 Task: View the FAIRY TALE trailer
Action: Mouse moved to (96, 59)
Screenshot: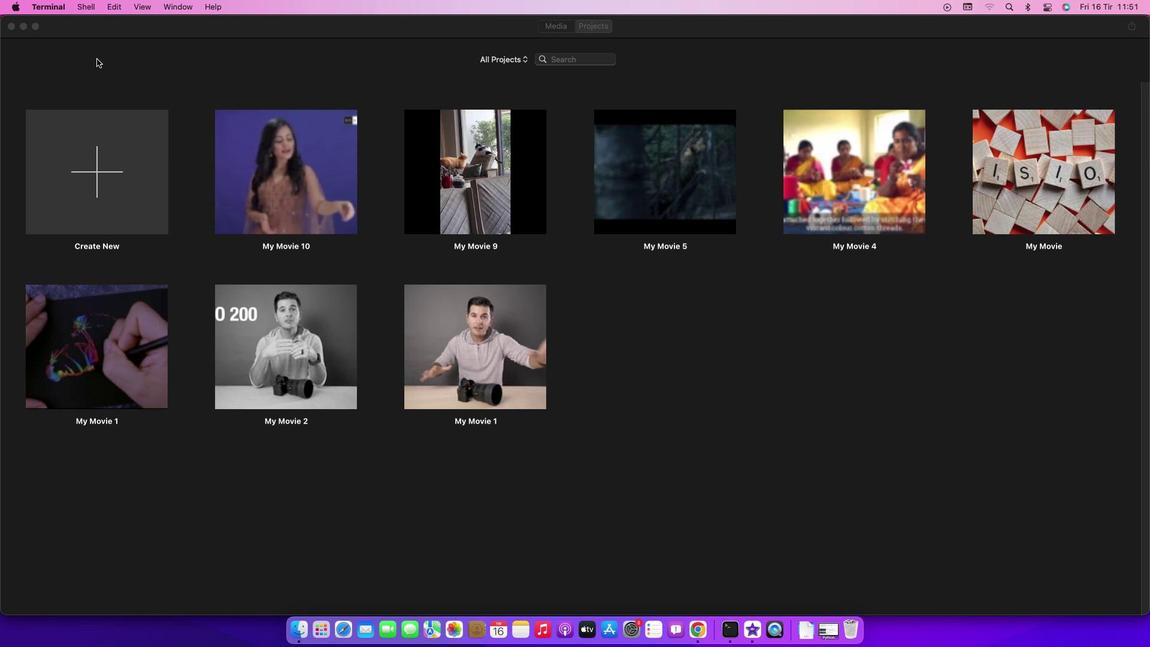 
Action: Mouse pressed left at (96, 59)
Screenshot: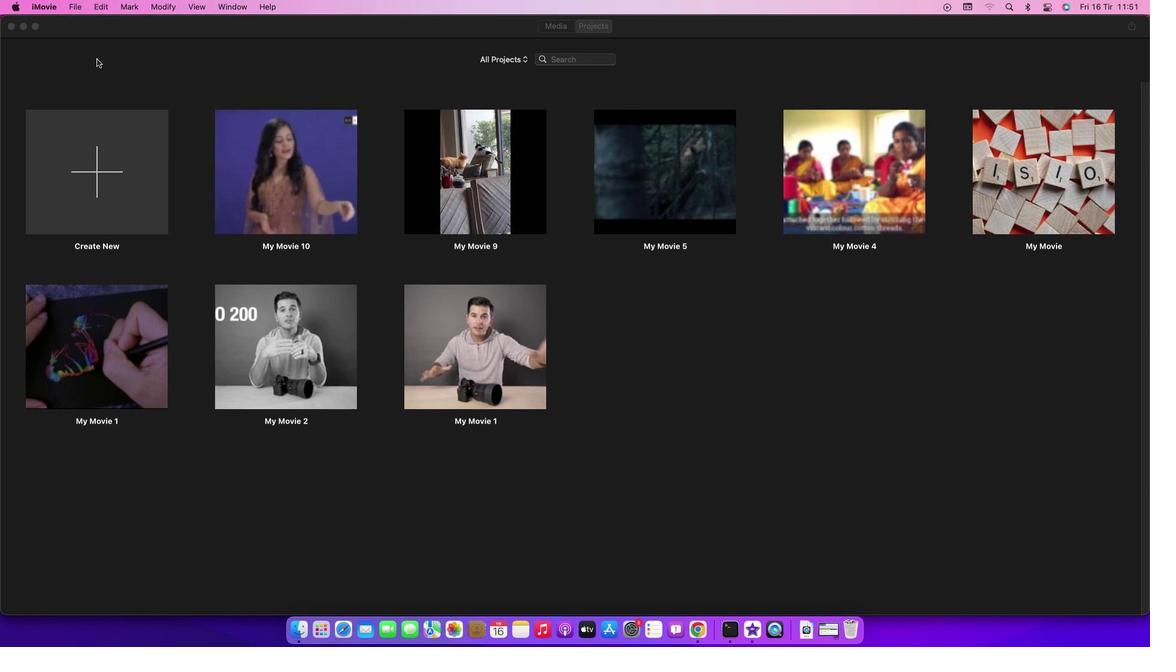 
Action: Mouse moved to (79, 8)
Screenshot: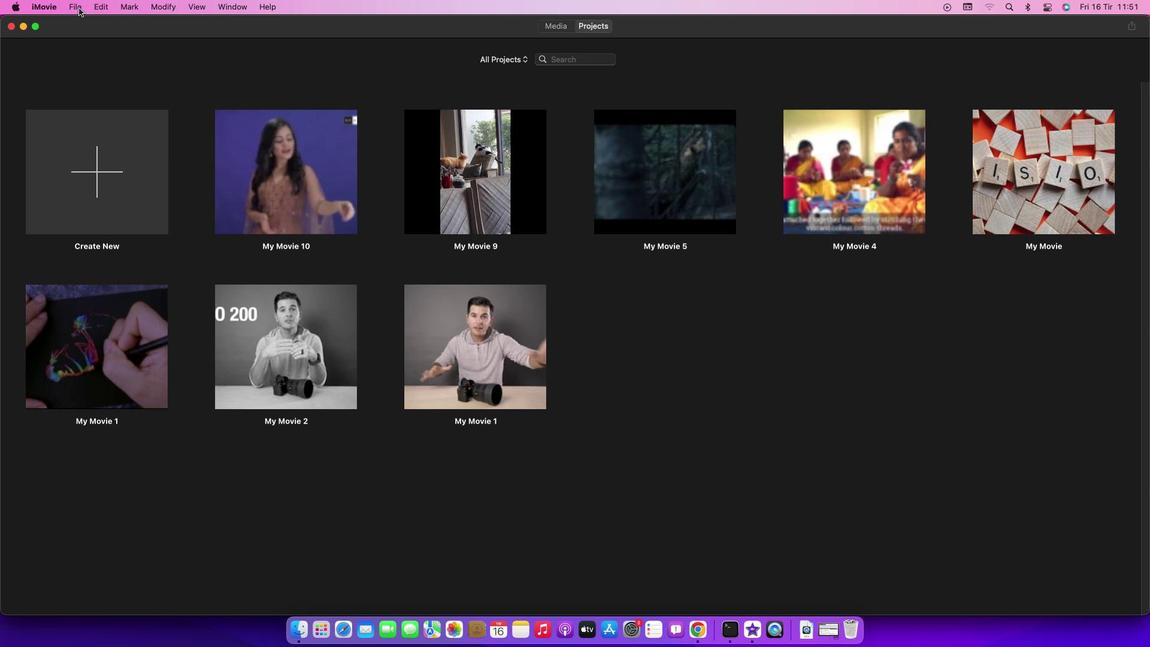 
Action: Mouse pressed left at (79, 8)
Screenshot: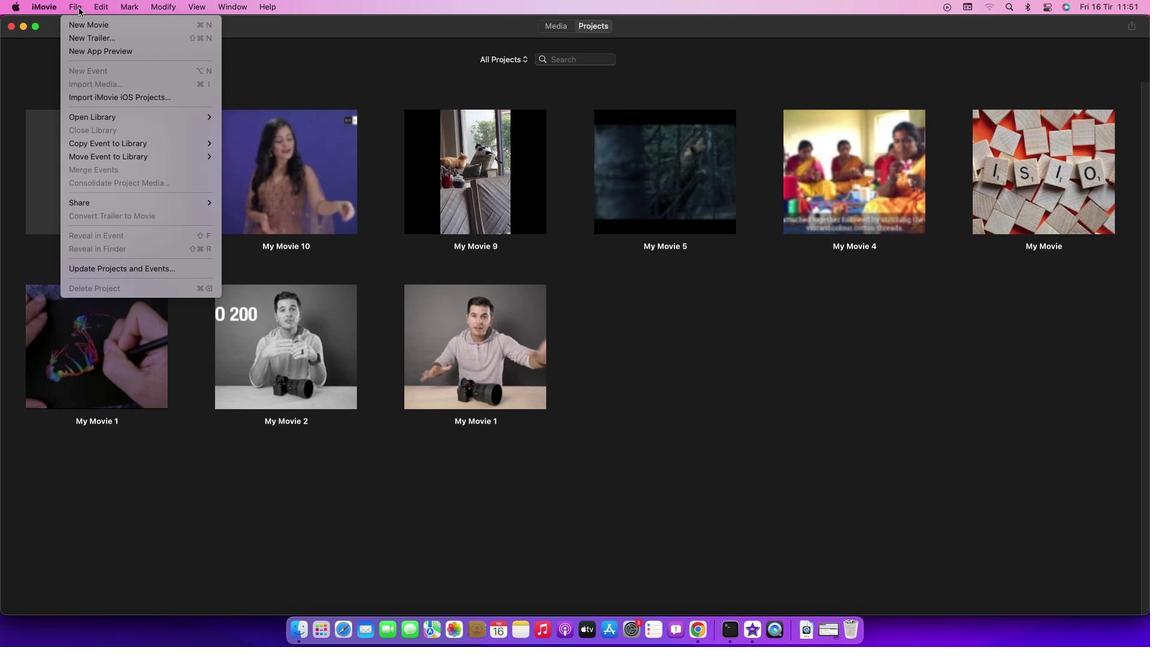 
Action: Mouse moved to (88, 35)
Screenshot: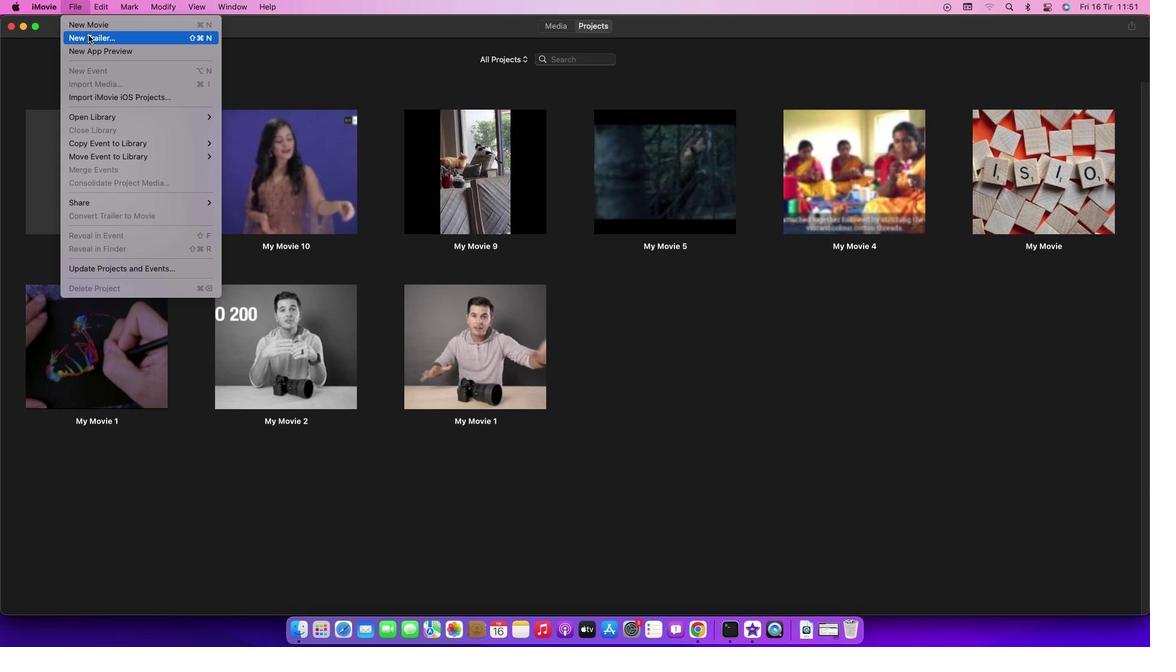 
Action: Mouse pressed left at (88, 35)
Screenshot: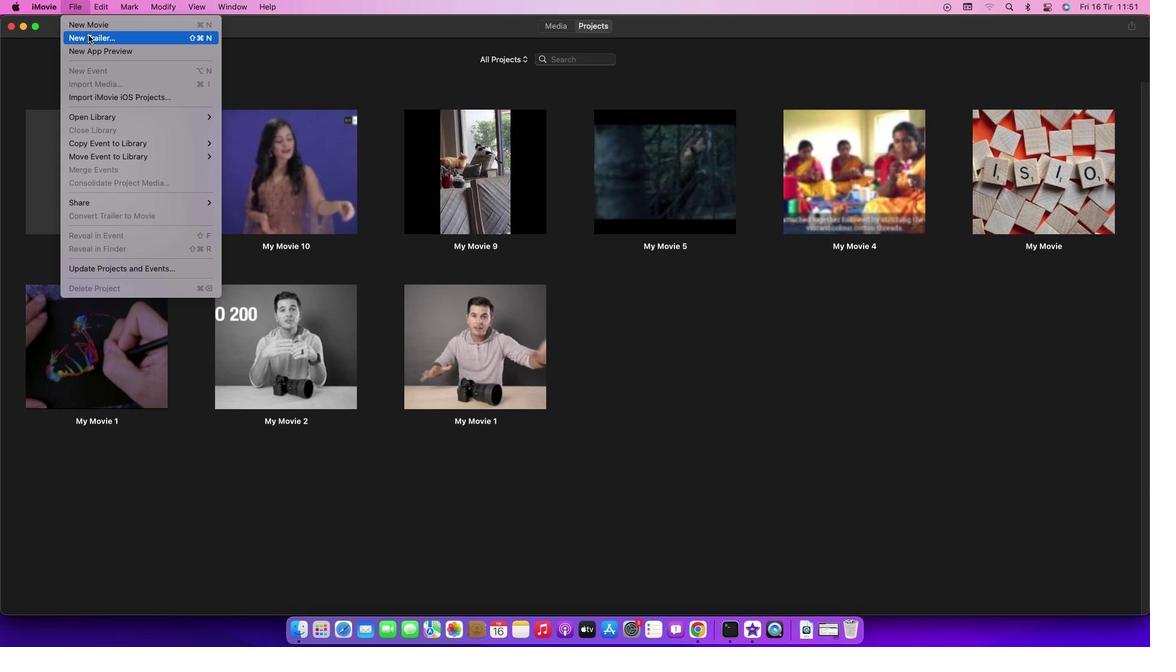 
Action: Mouse moved to (691, 339)
Screenshot: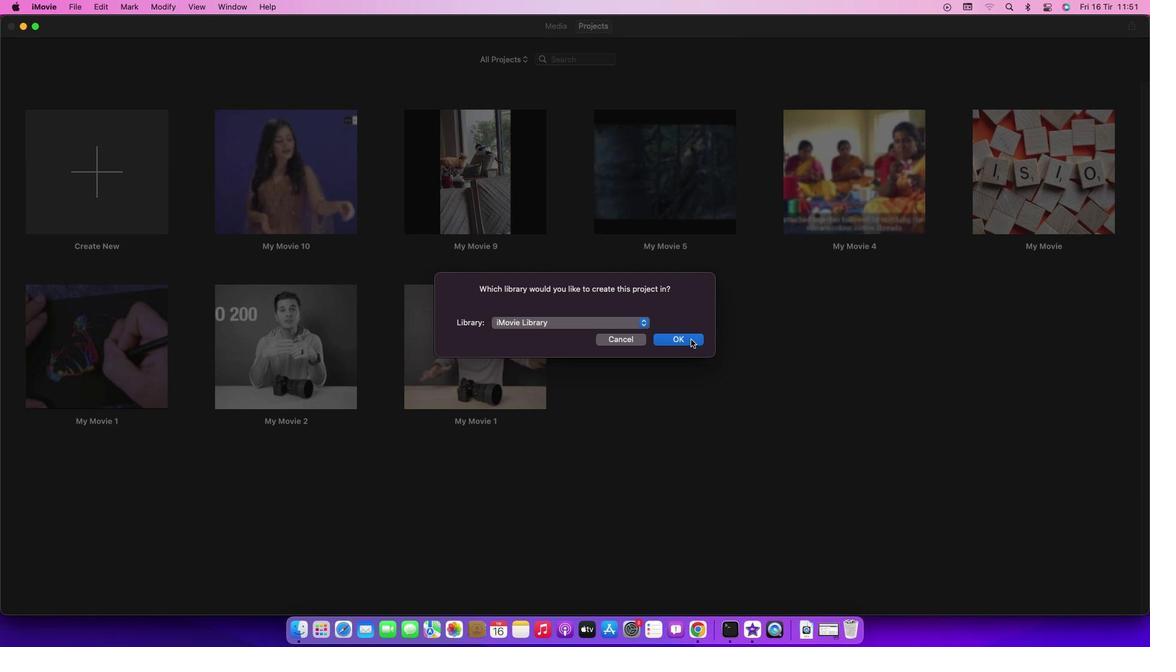 
Action: Mouse pressed left at (691, 339)
Screenshot: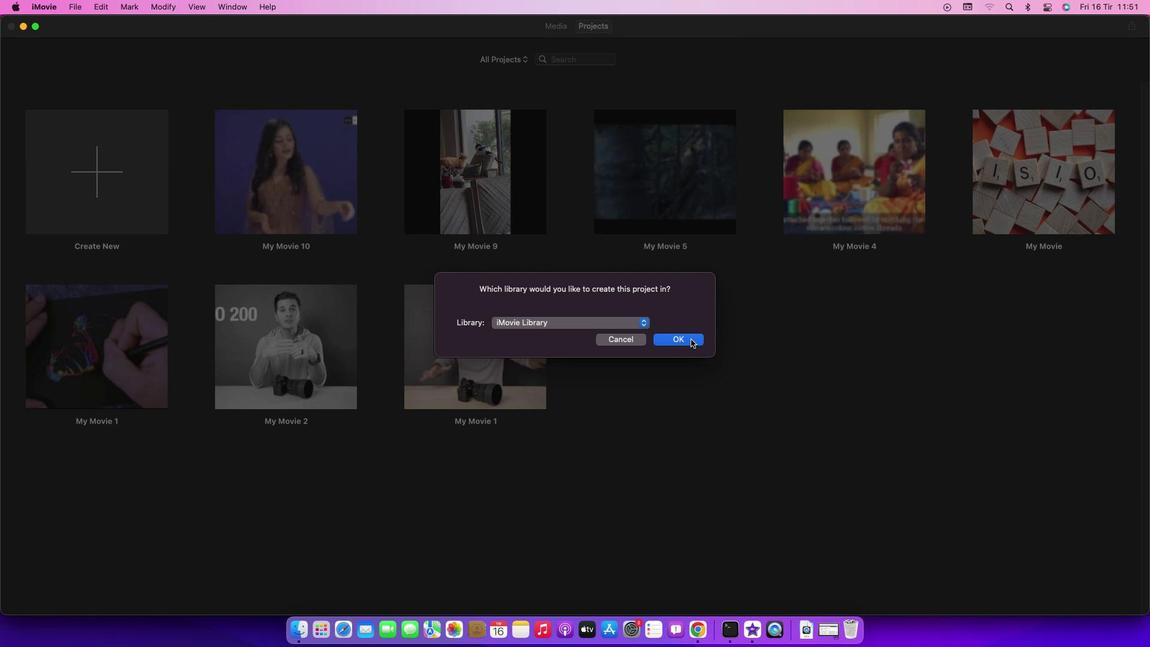 
Action: Mouse moved to (703, 414)
Screenshot: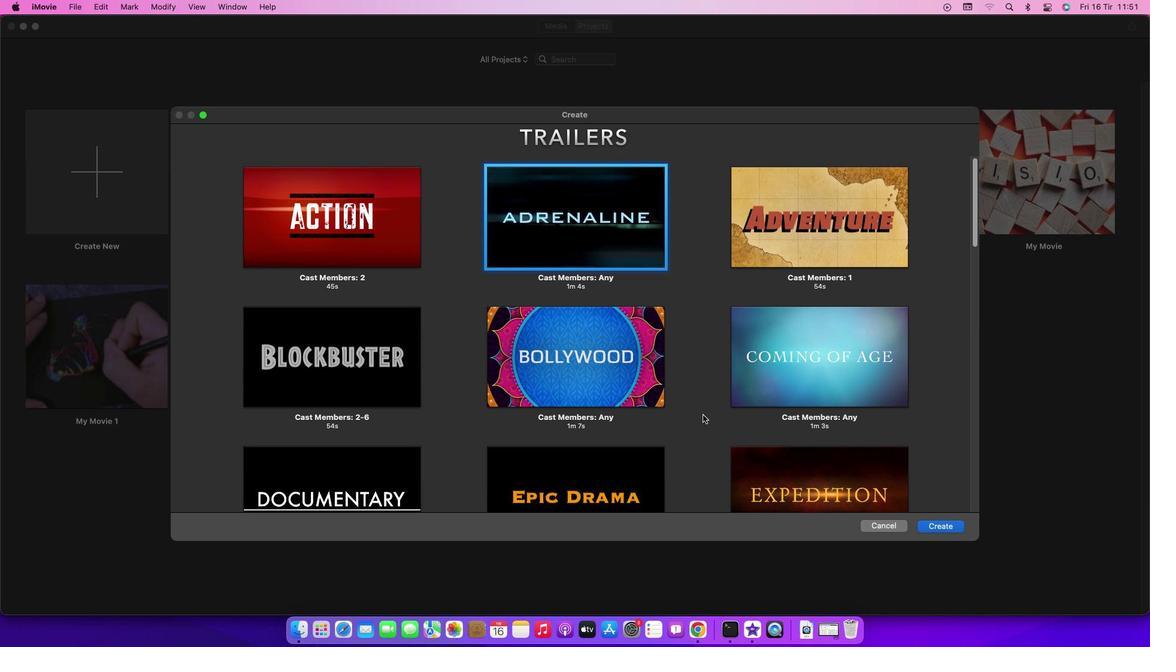 
Action: Mouse scrolled (703, 414) with delta (0, 0)
Screenshot: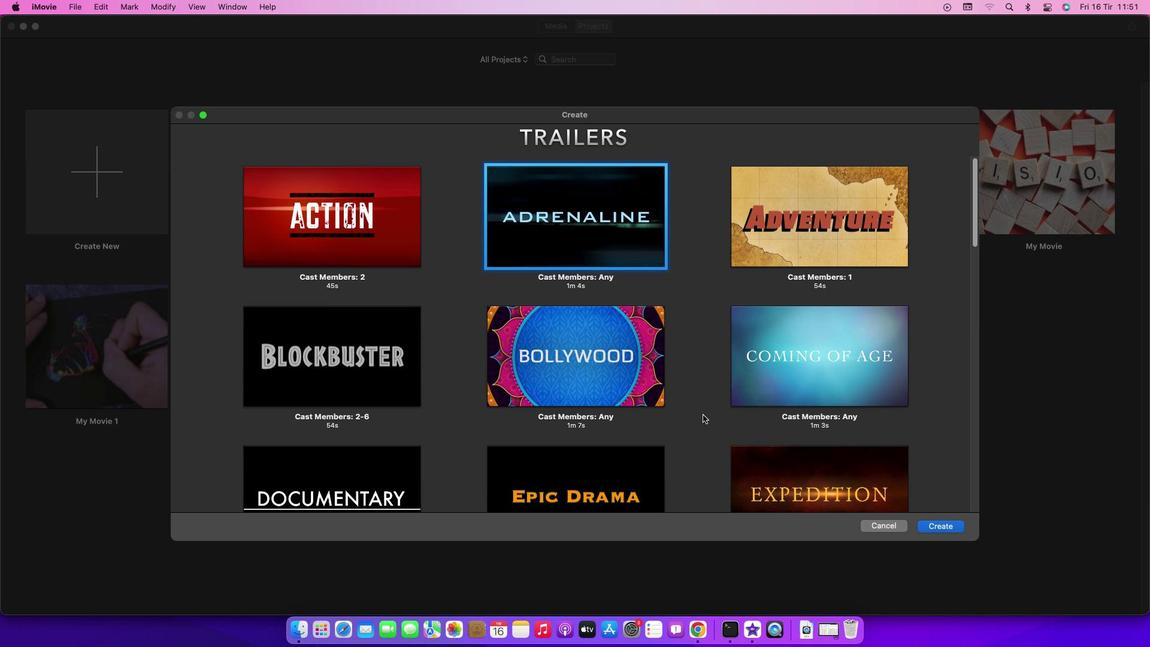 
Action: Mouse scrolled (703, 414) with delta (0, 0)
Screenshot: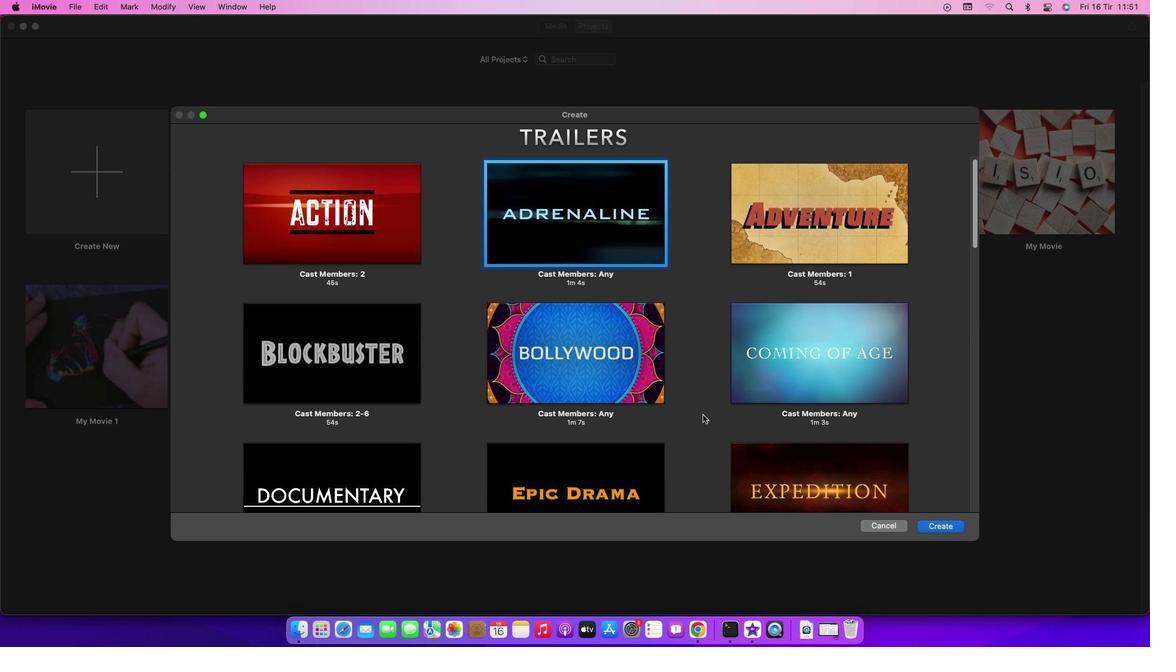 
Action: Mouse scrolled (703, 414) with delta (0, 0)
Screenshot: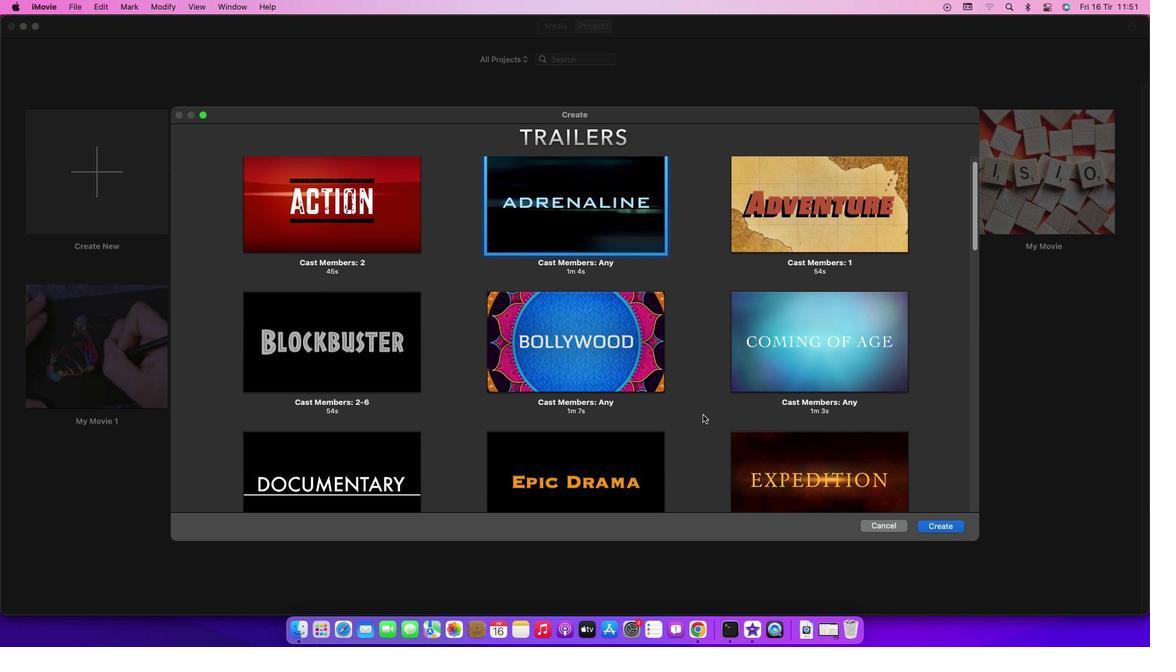 
Action: Mouse scrolled (703, 414) with delta (0, -1)
Screenshot: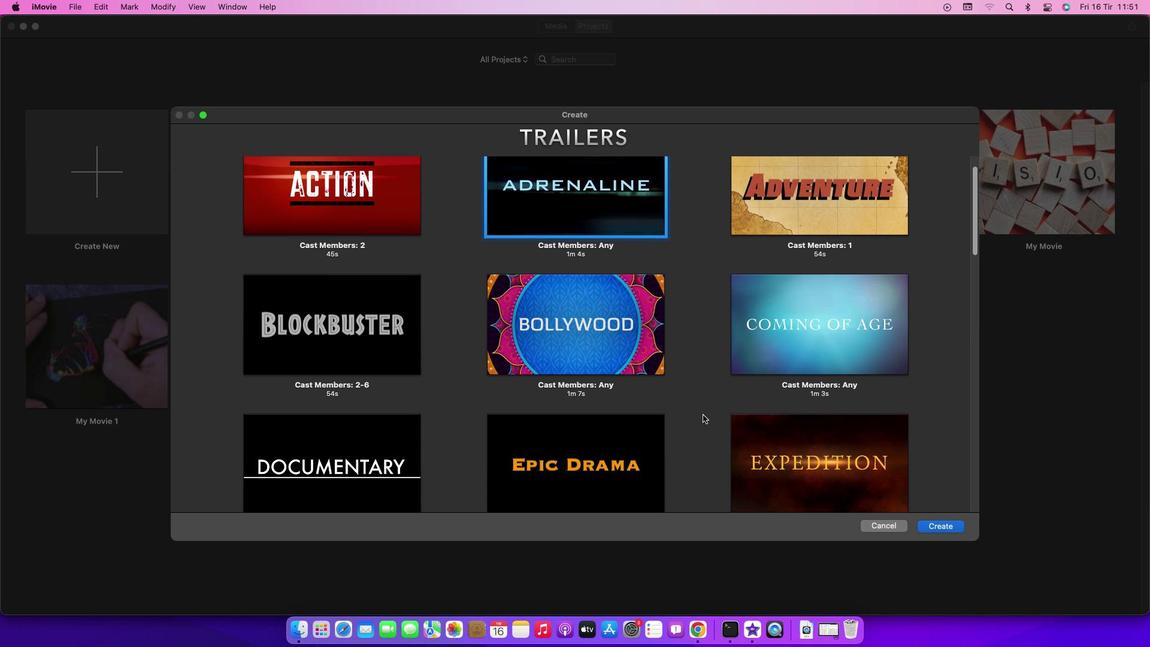 
Action: Mouse scrolled (703, 414) with delta (0, 0)
Screenshot: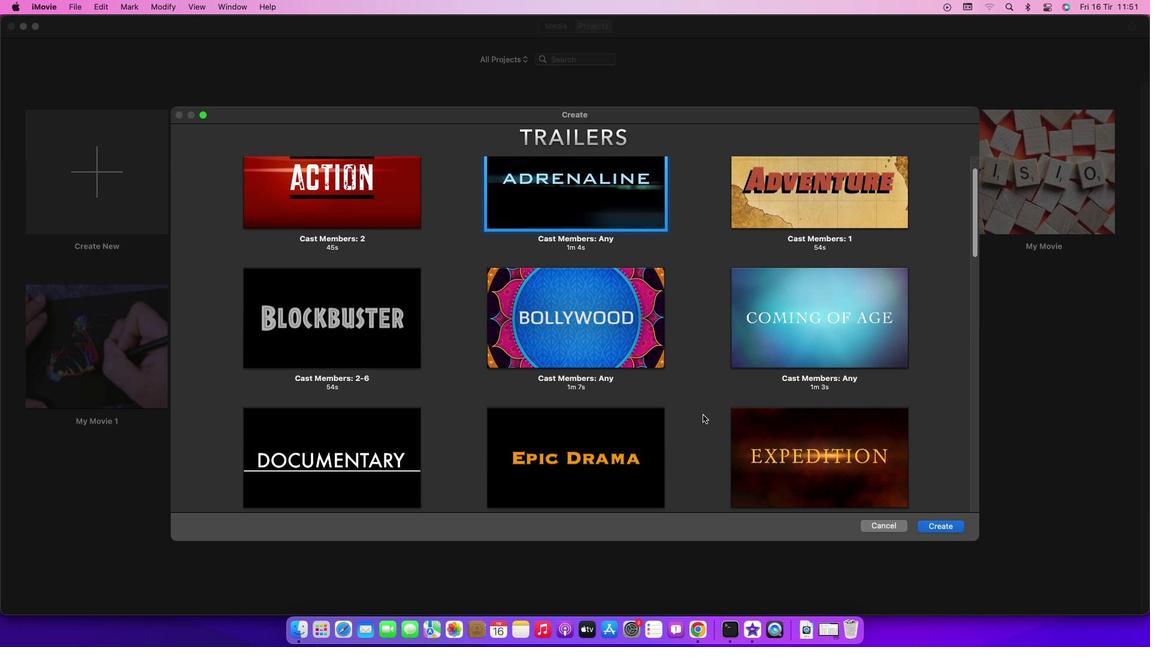 
Action: Mouse scrolled (703, 414) with delta (0, 0)
Screenshot: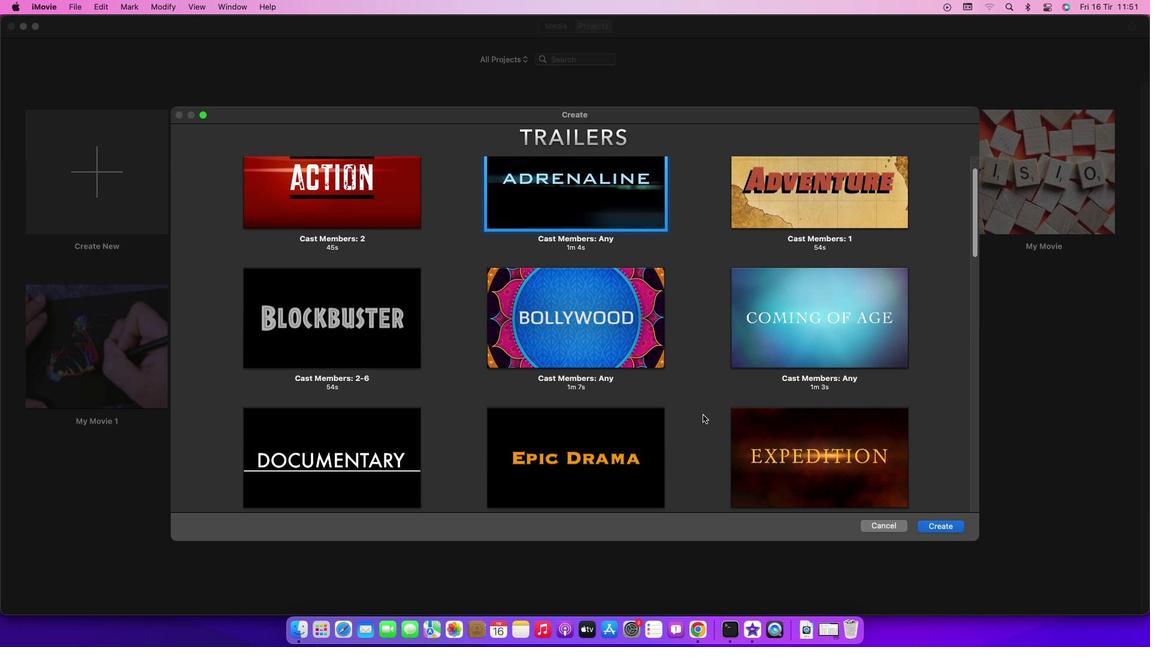 
Action: Mouse scrolled (703, 414) with delta (0, -1)
Screenshot: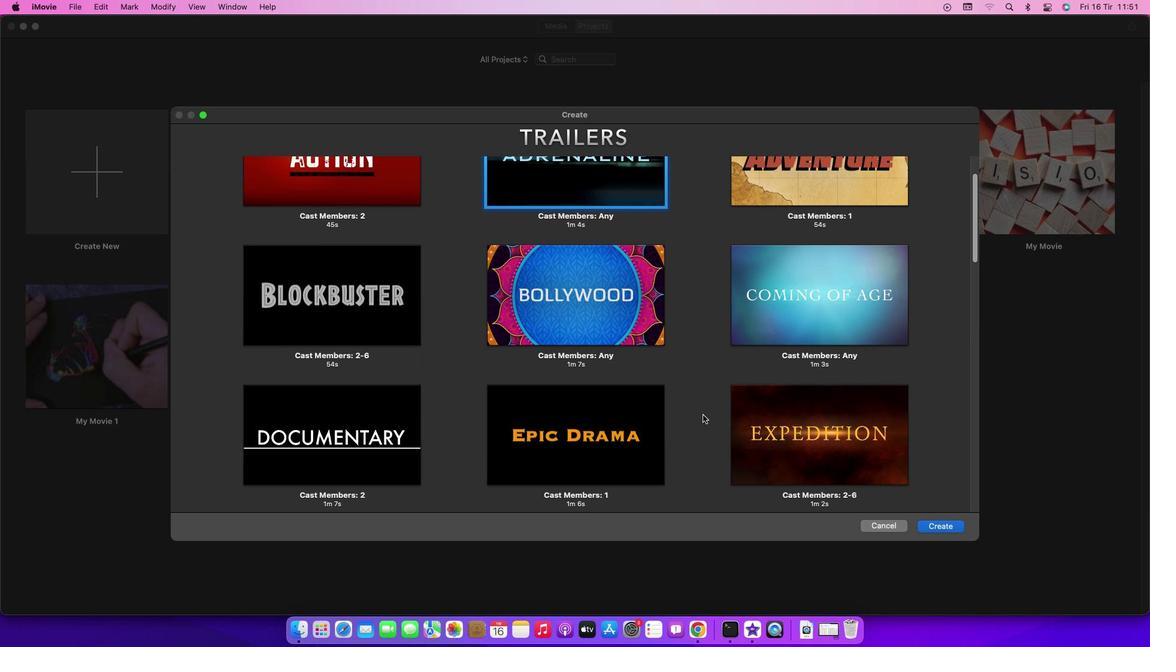 
Action: Mouse scrolled (703, 414) with delta (0, -2)
Screenshot: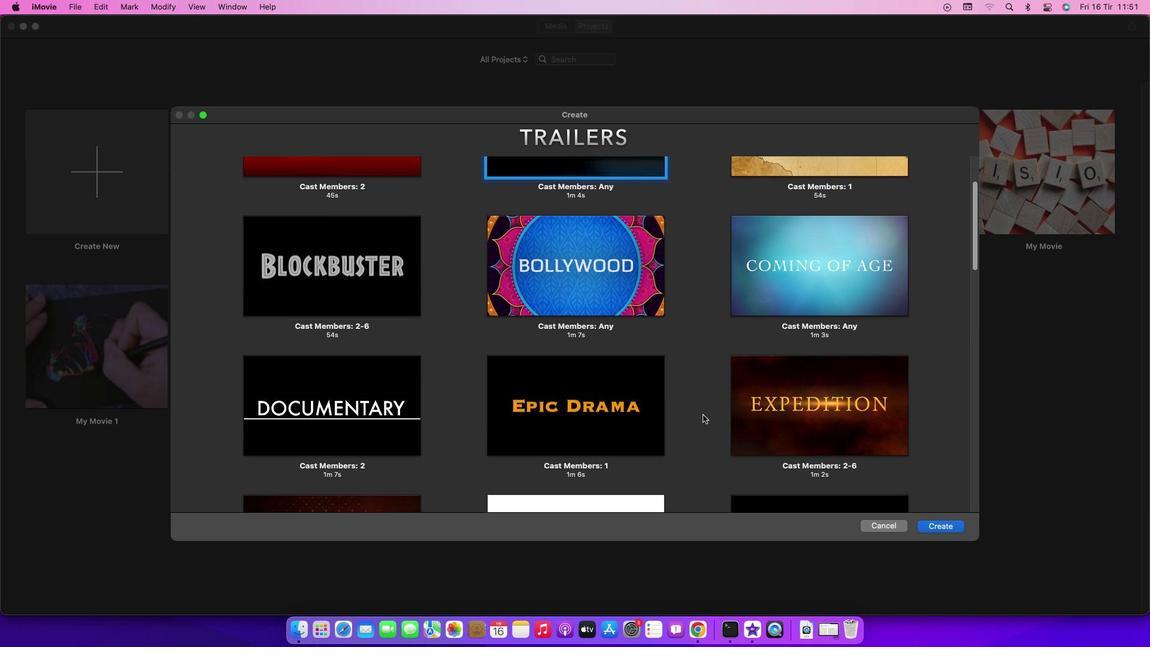 
Action: Mouse scrolled (703, 414) with delta (0, -2)
Screenshot: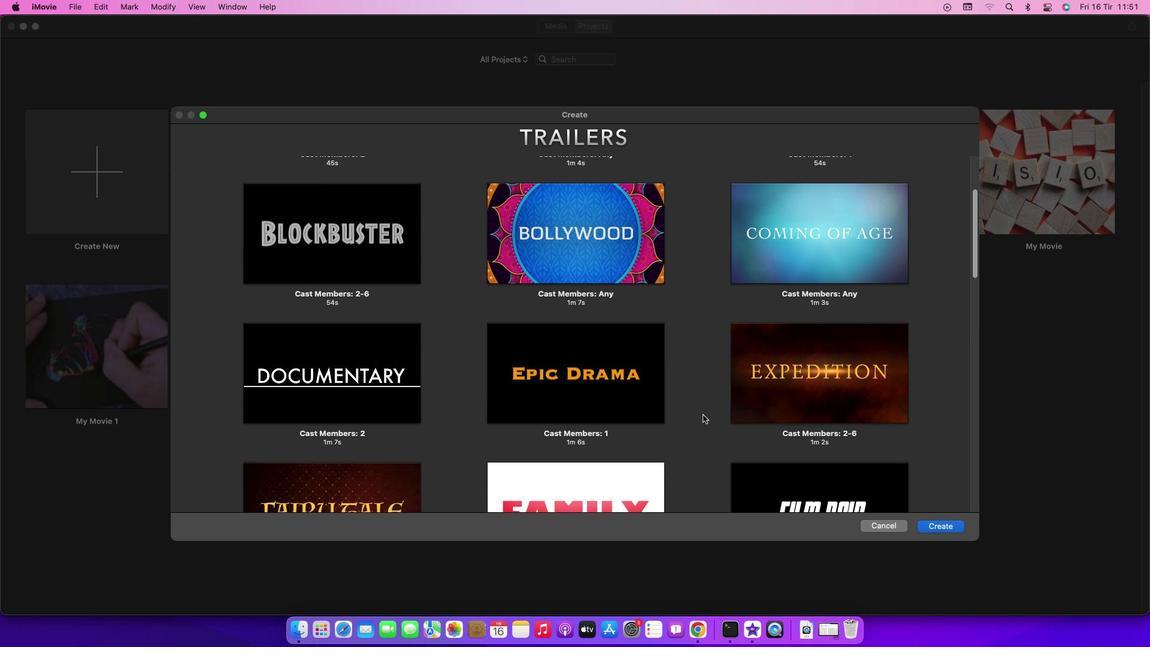 
Action: Mouse scrolled (703, 414) with delta (0, 0)
Screenshot: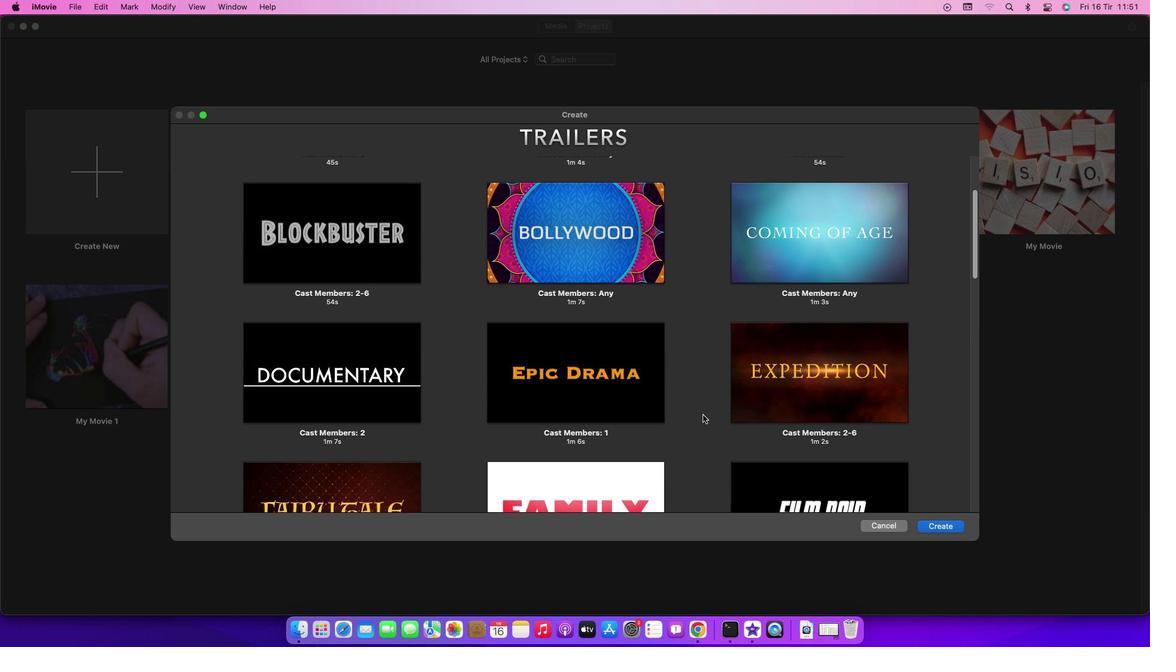 
Action: Mouse scrolled (703, 414) with delta (0, 0)
Screenshot: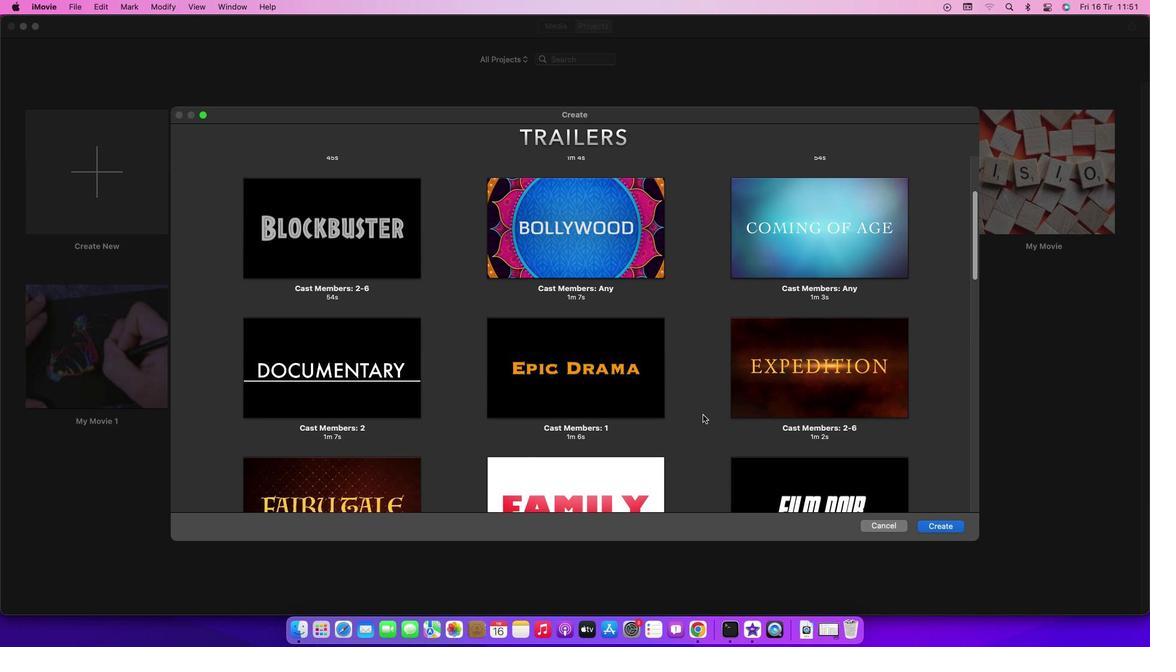 
Action: Mouse scrolled (703, 414) with delta (0, -1)
Screenshot: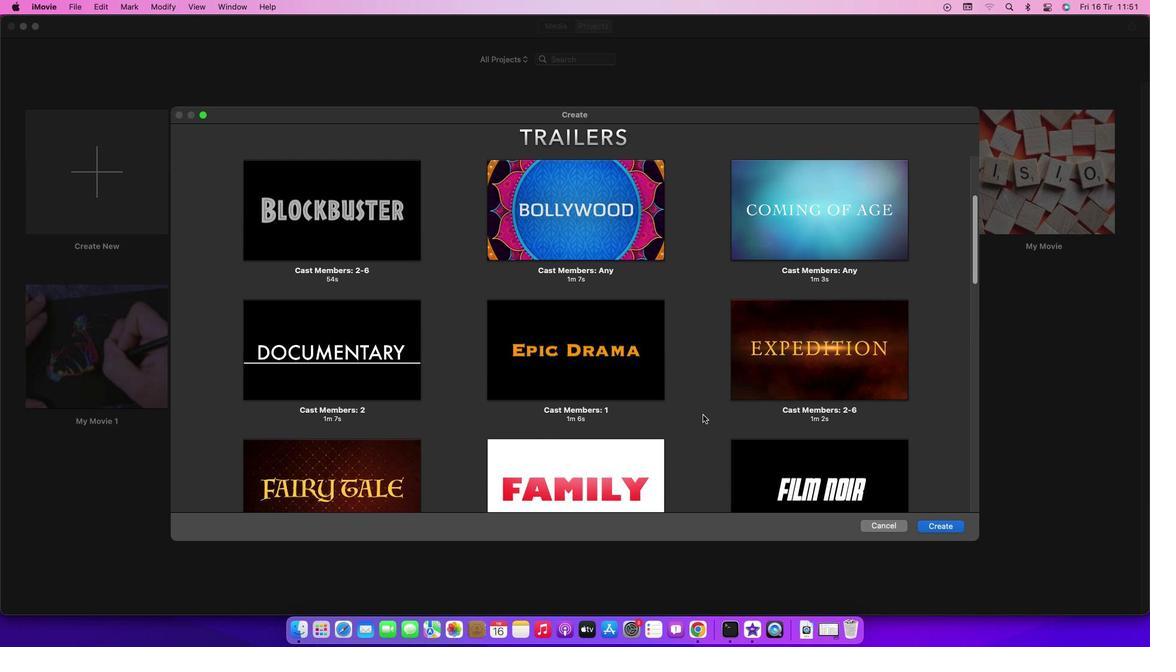 
Action: Mouse scrolled (703, 414) with delta (0, -2)
Screenshot: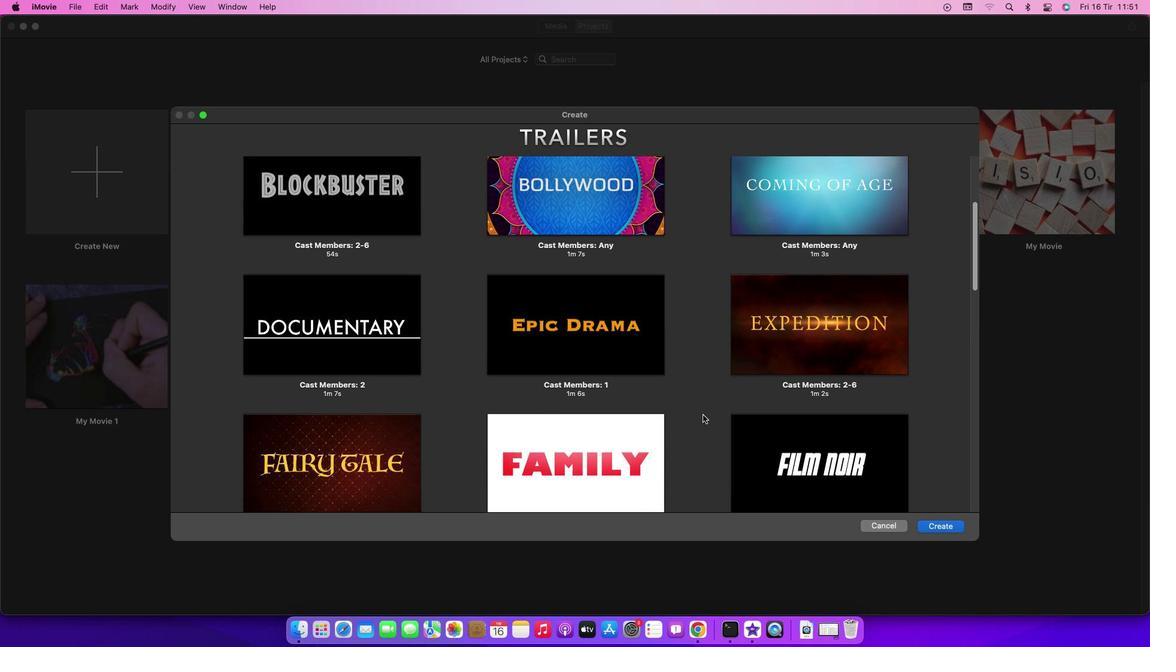 
Action: Mouse scrolled (703, 414) with delta (0, 0)
Screenshot: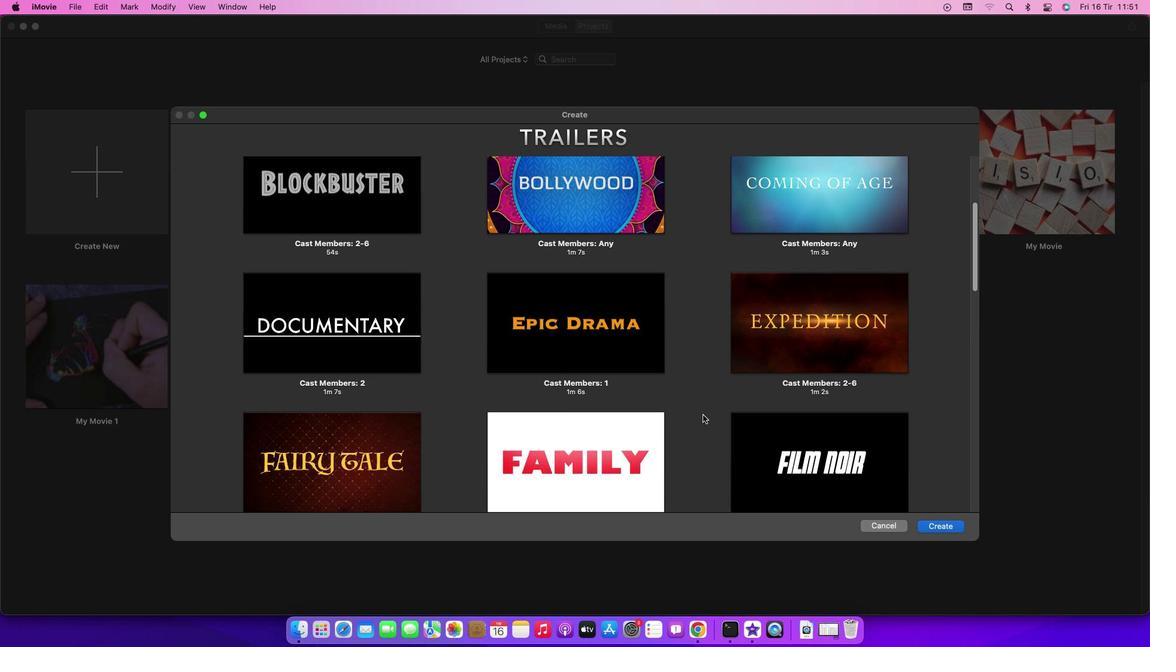 
Action: Mouse scrolled (703, 414) with delta (0, 0)
Screenshot: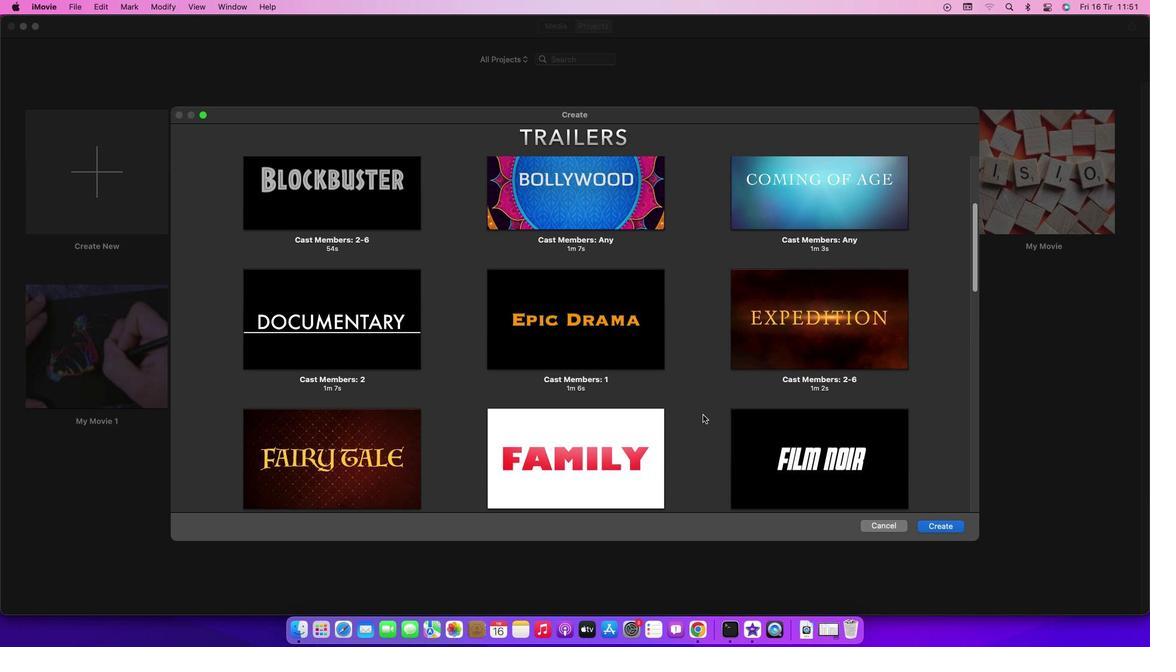 
Action: Mouse scrolled (703, 414) with delta (0, -1)
Screenshot: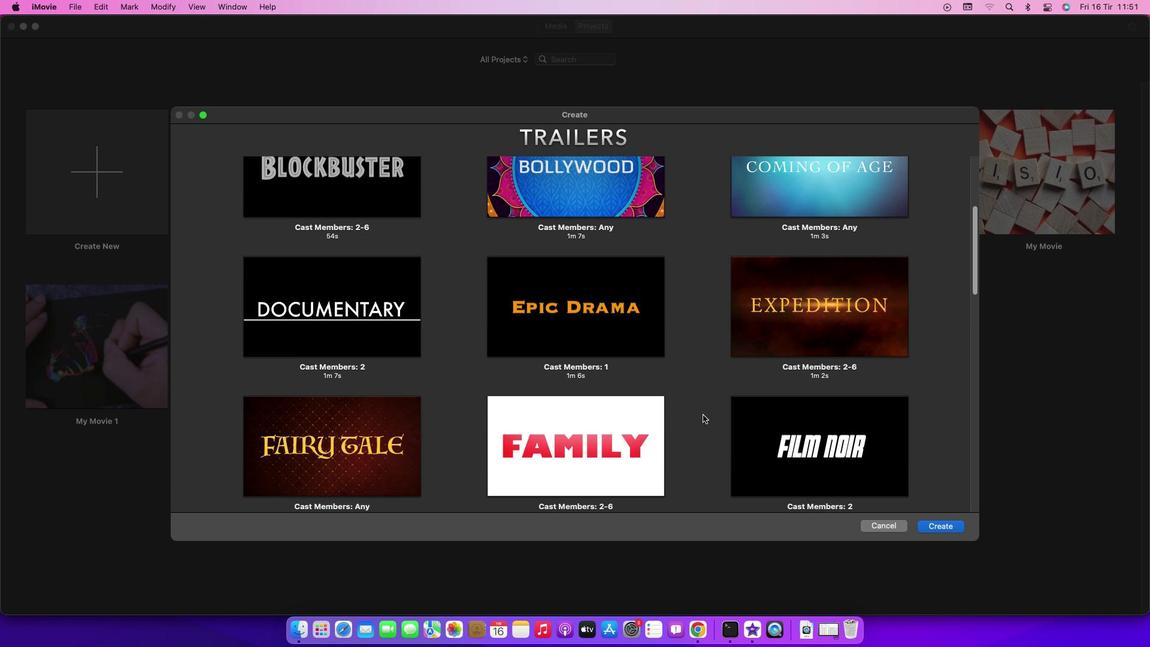 
Action: Mouse scrolled (703, 414) with delta (0, -1)
Screenshot: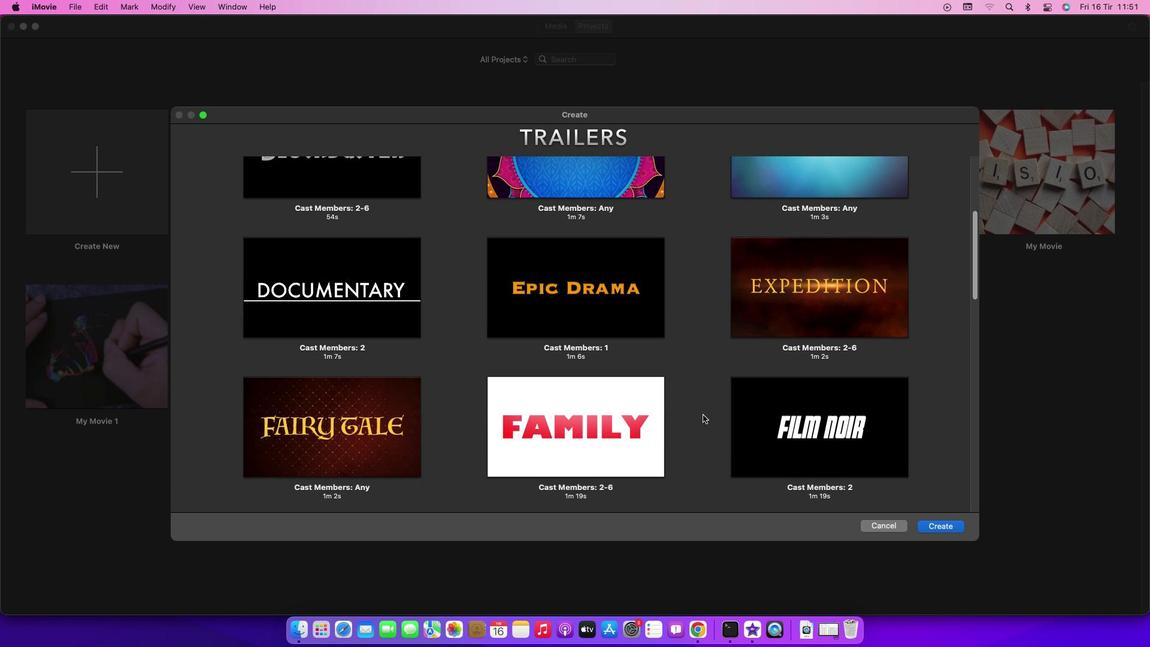 
Action: Mouse scrolled (703, 414) with delta (0, 0)
Screenshot: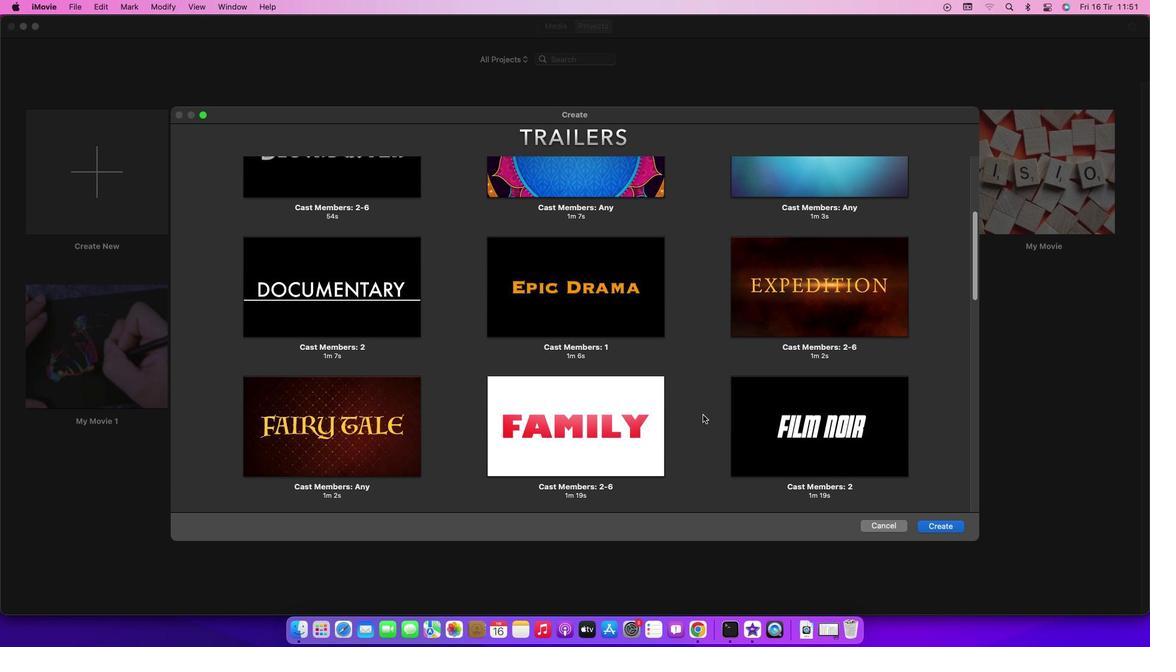 
Action: Mouse scrolled (703, 414) with delta (0, 0)
Screenshot: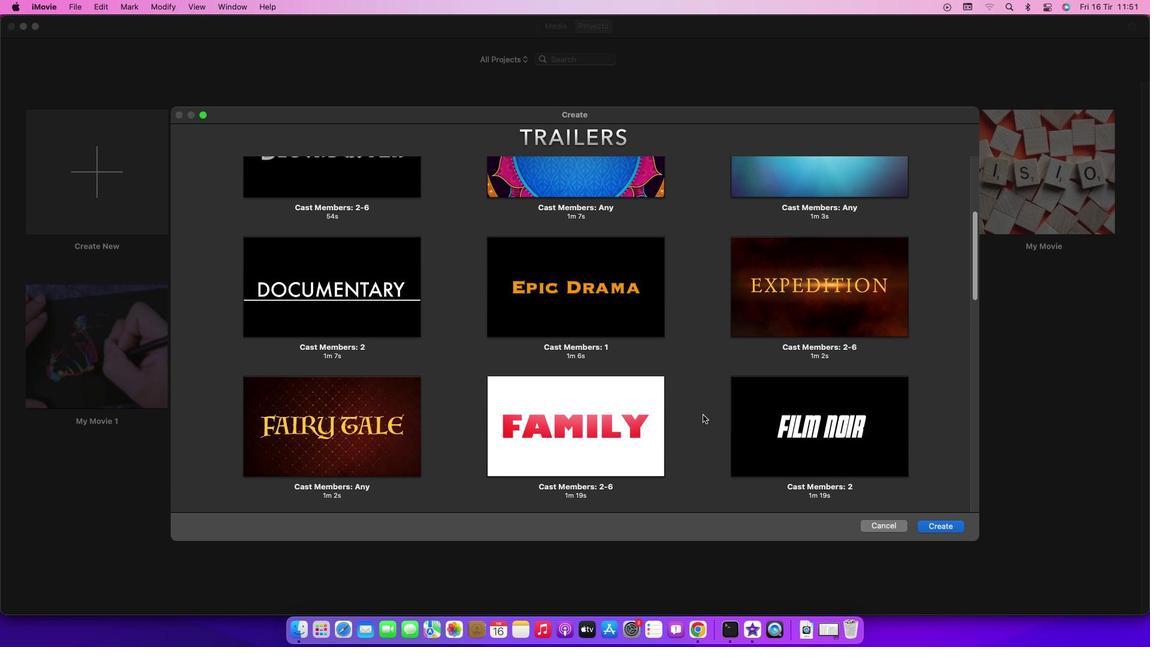 
Action: Mouse scrolled (703, 414) with delta (0, -1)
Screenshot: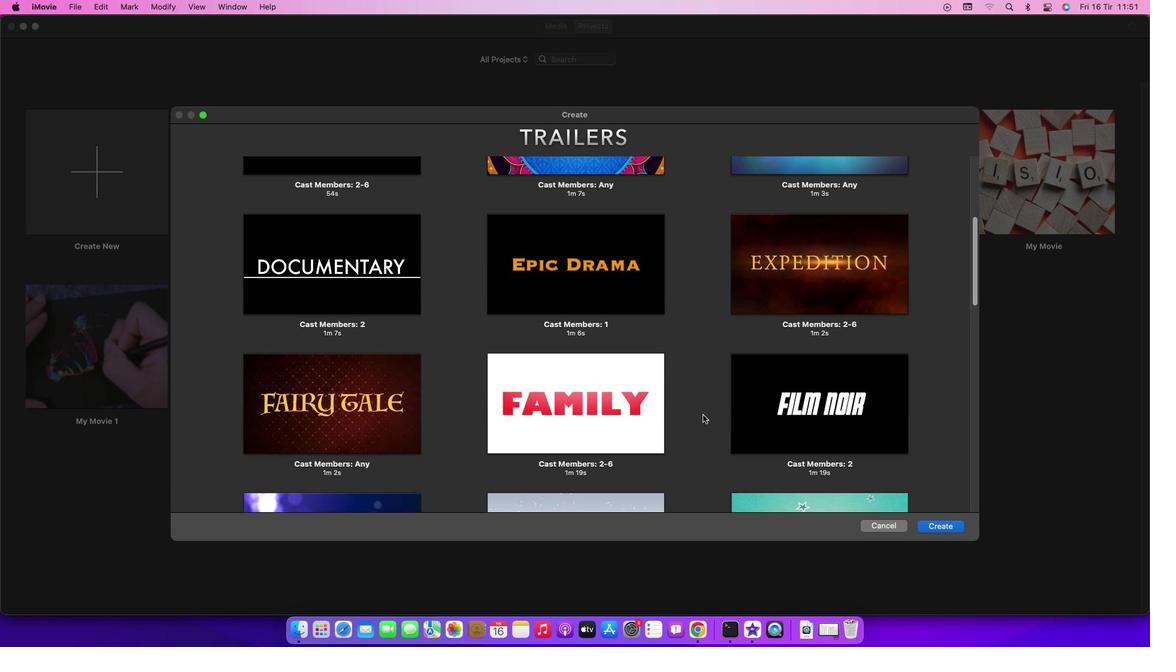 
Action: Mouse scrolled (703, 414) with delta (0, -1)
Screenshot: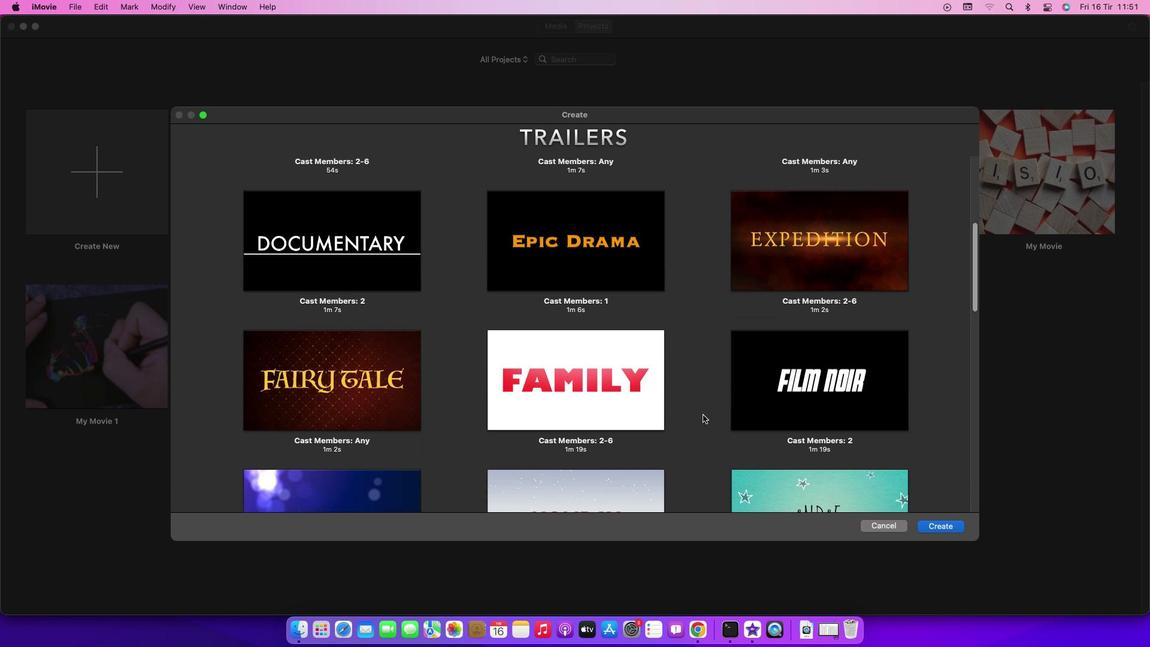 
Action: Mouse scrolled (703, 414) with delta (0, 0)
Screenshot: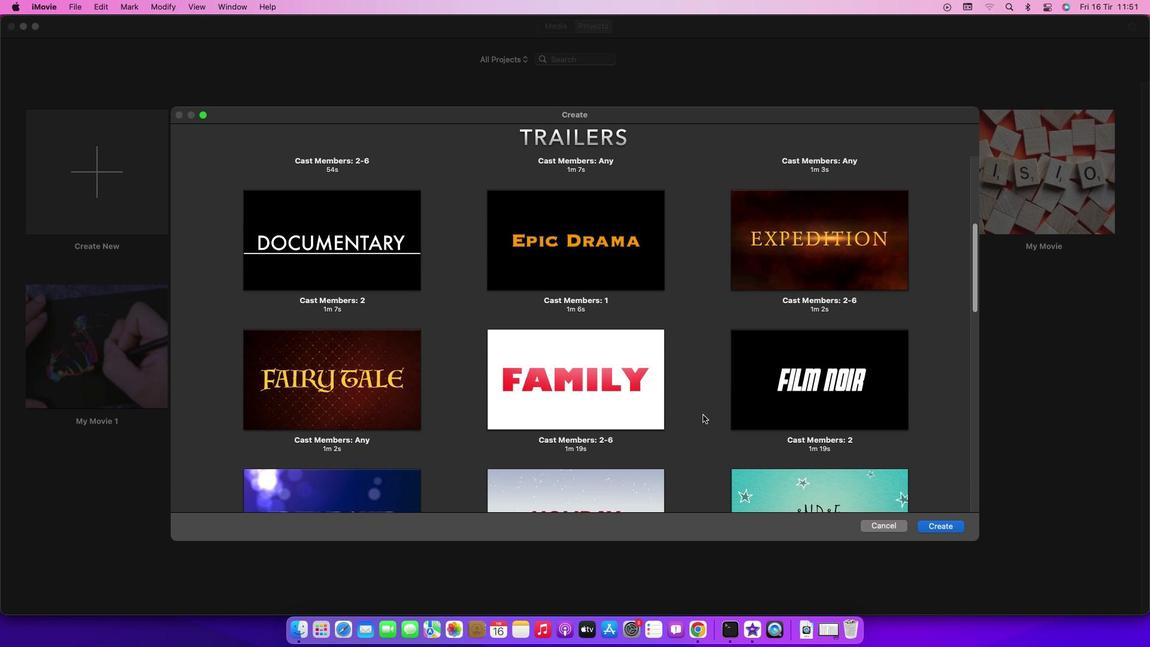 
Action: Mouse scrolled (703, 414) with delta (0, 0)
Screenshot: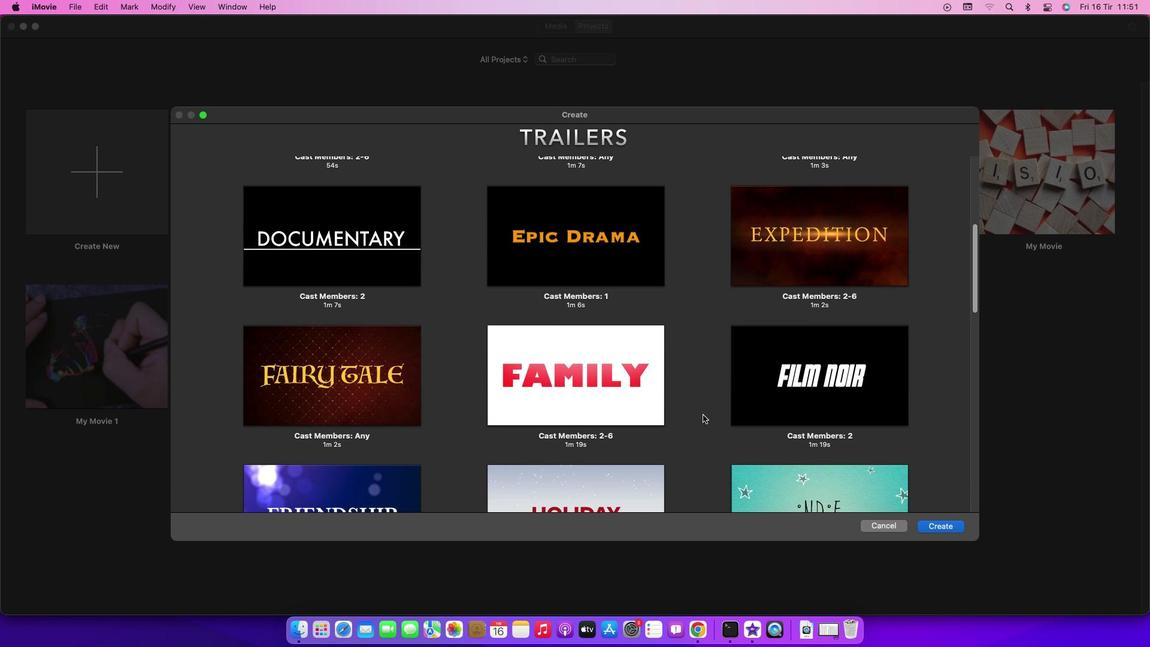 
Action: Mouse scrolled (703, 414) with delta (0, -1)
Screenshot: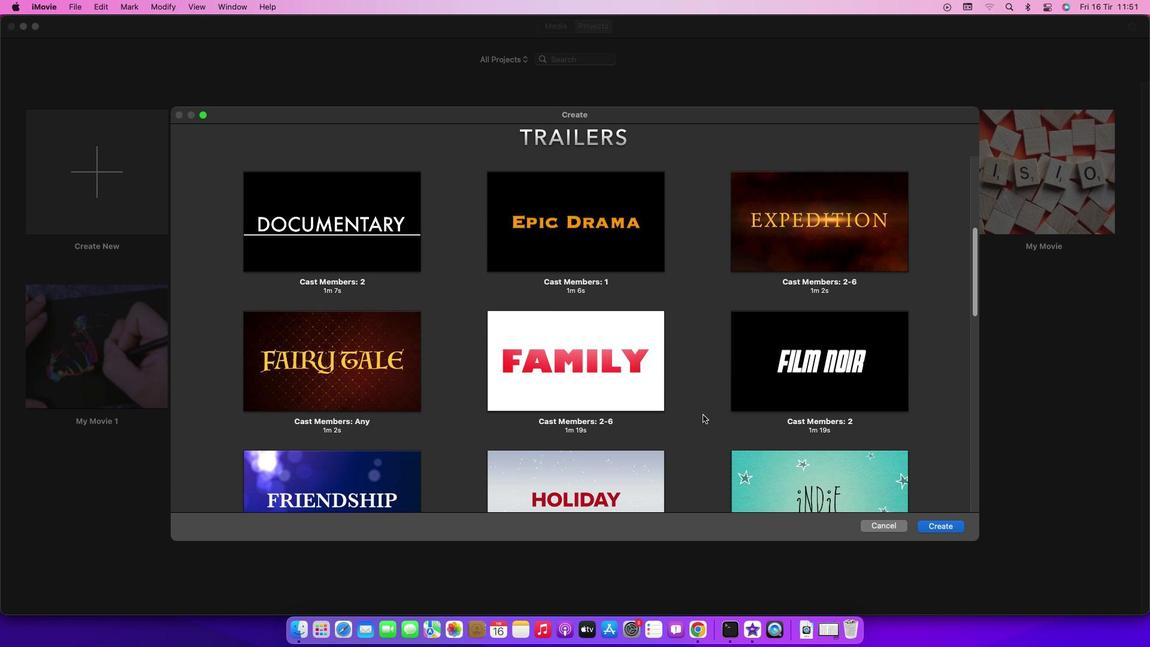 
Action: Mouse scrolled (703, 414) with delta (0, -1)
Screenshot: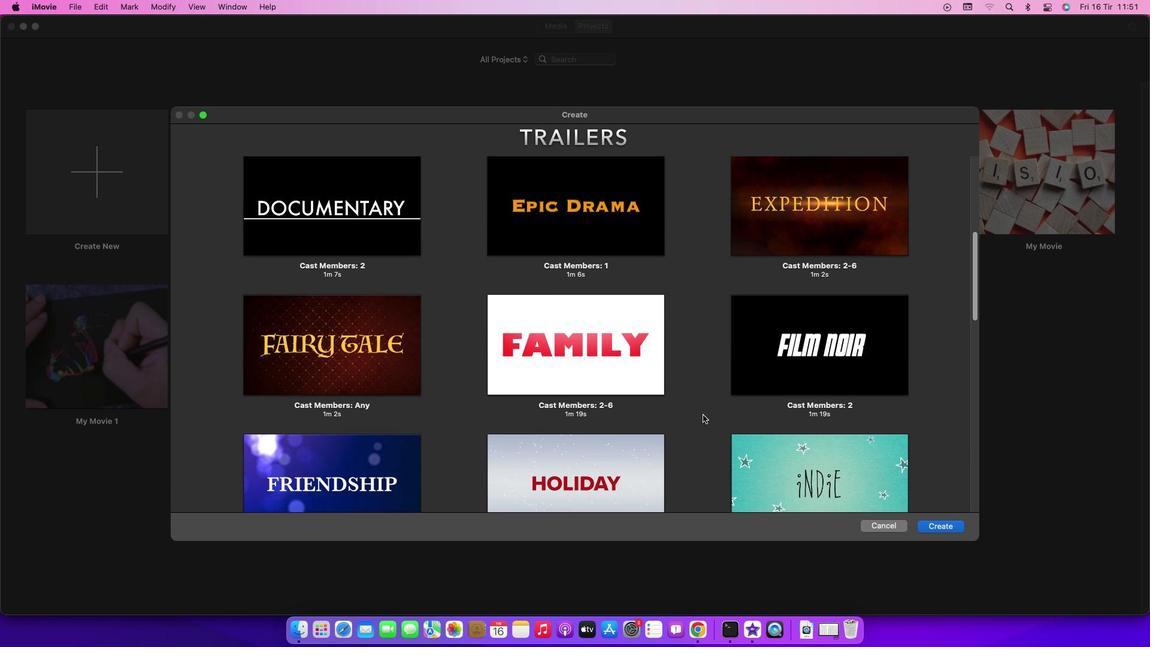 
Action: Mouse moved to (383, 373)
Screenshot: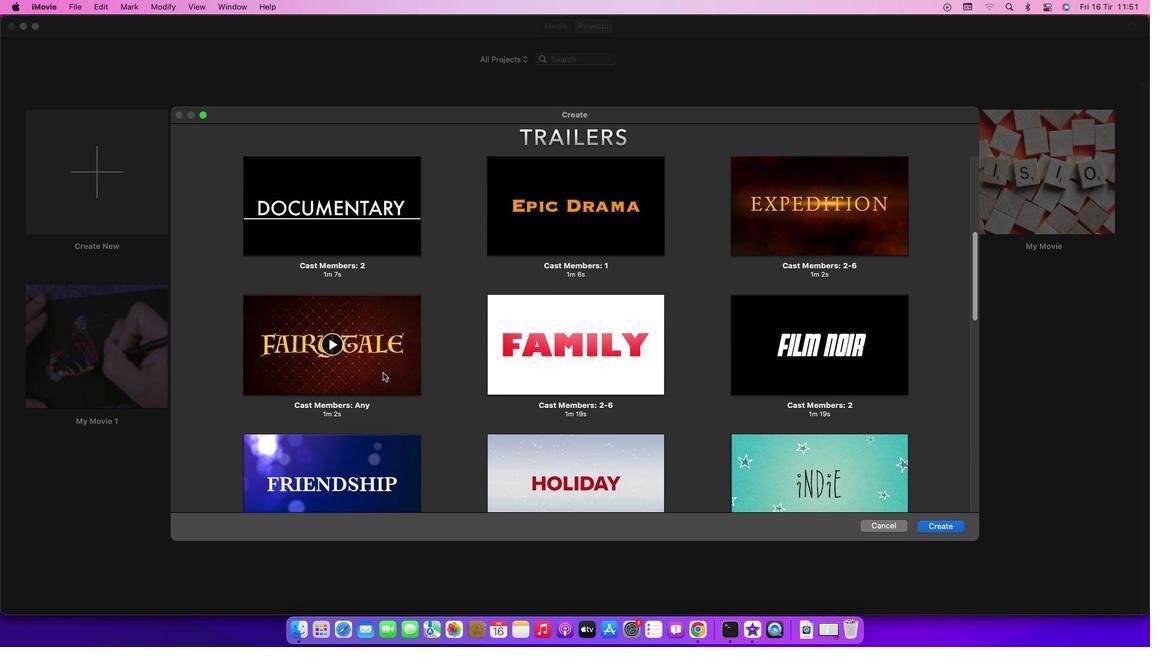 
Action: Mouse pressed left at (383, 373)
Screenshot: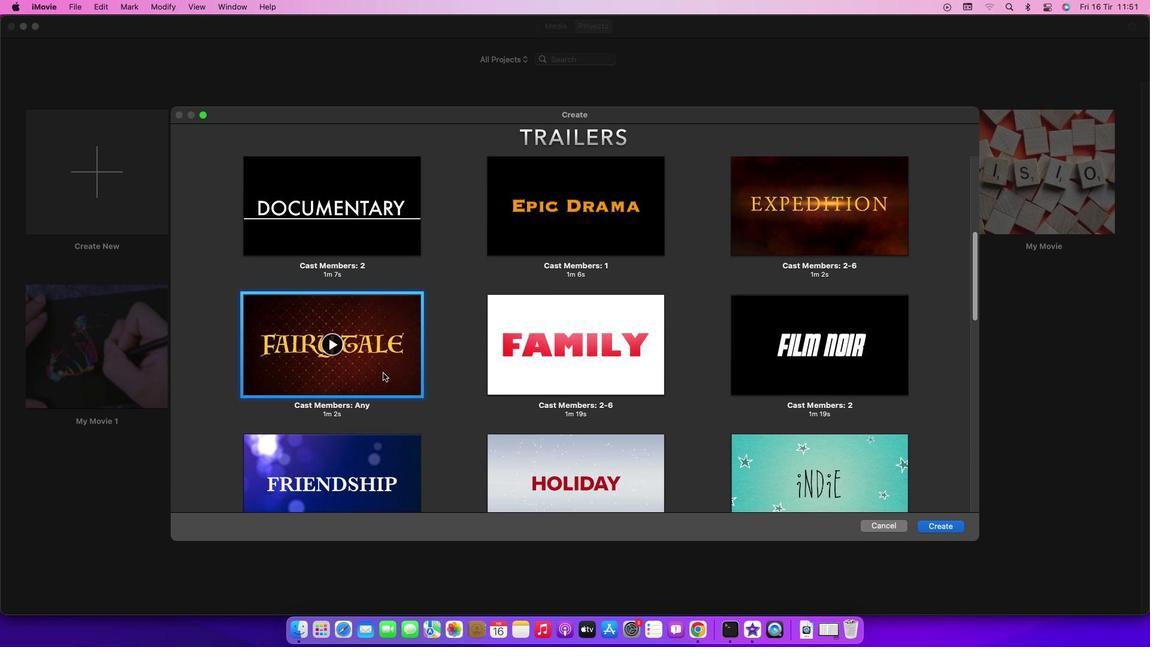 
Action: Mouse moved to (954, 524)
Screenshot: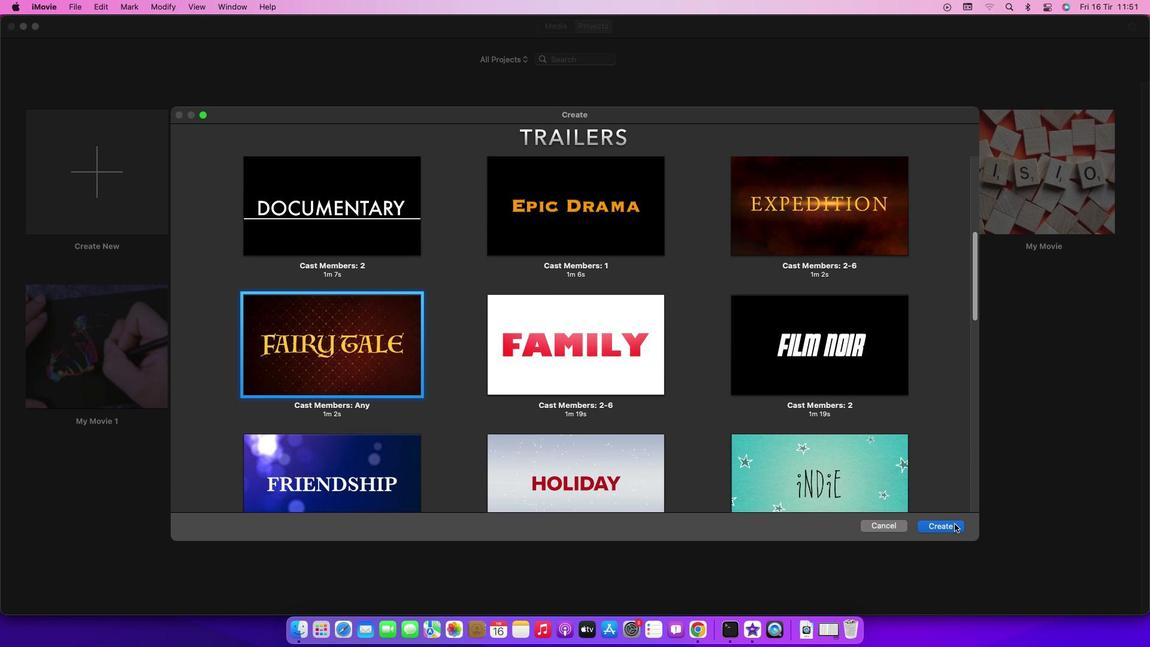 
Action: Mouse pressed left at (954, 524)
Screenshot: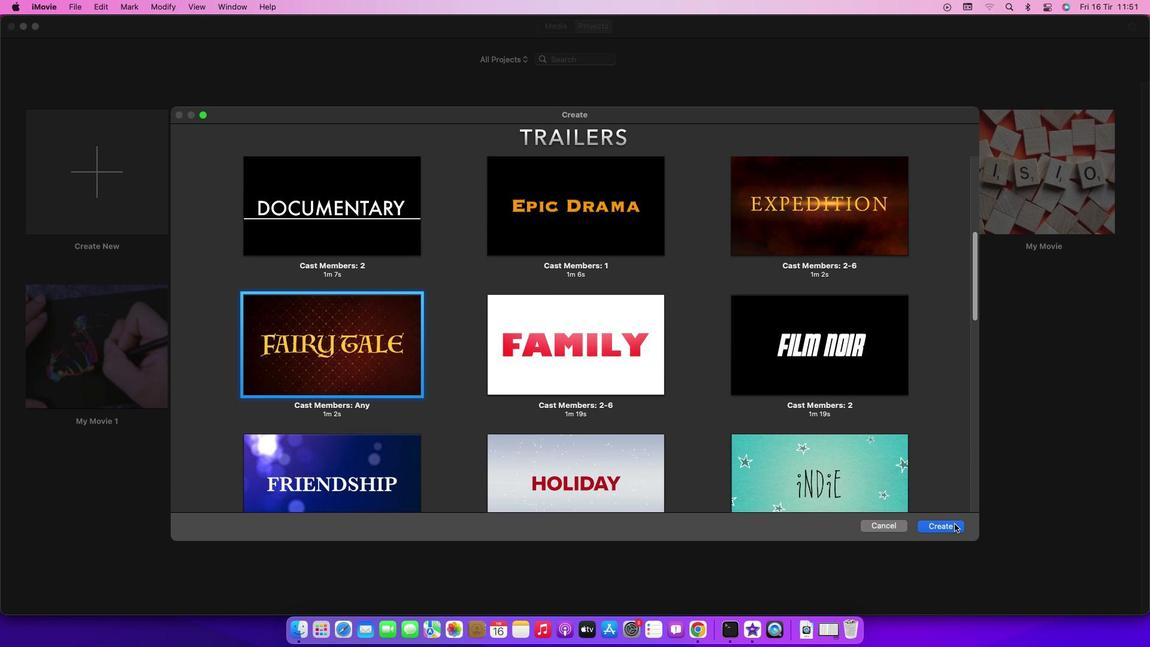 
Action: Mouse moved to (666, 342)
Screenshot: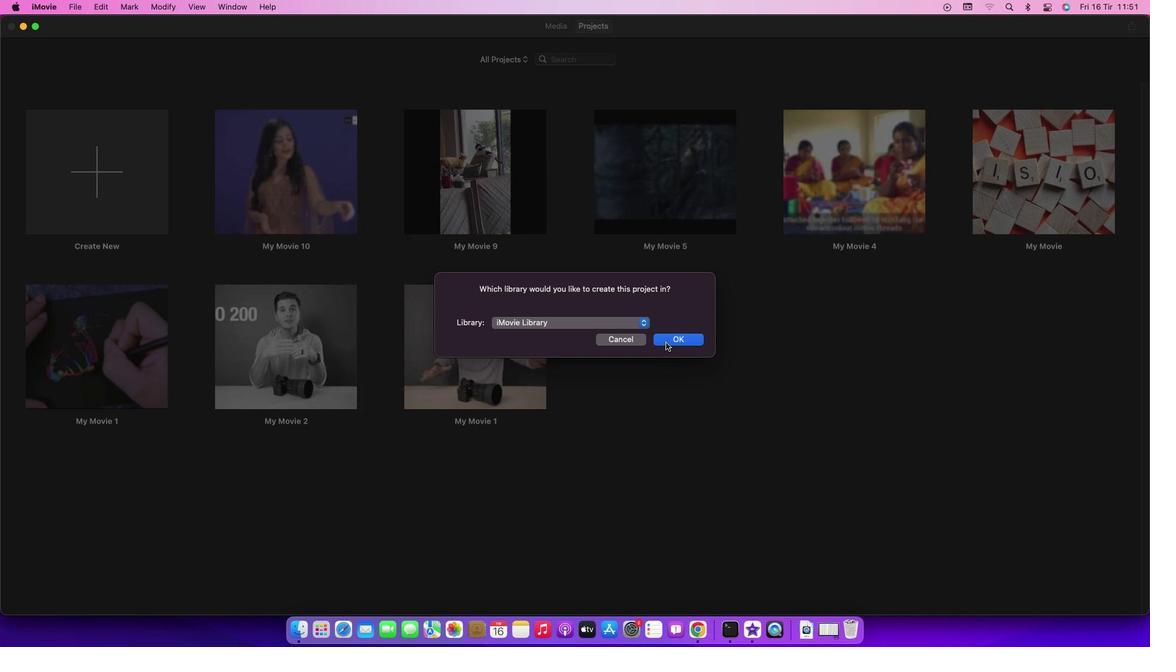 
Action: Mouse pressed left at (666, 342)
Screenshot: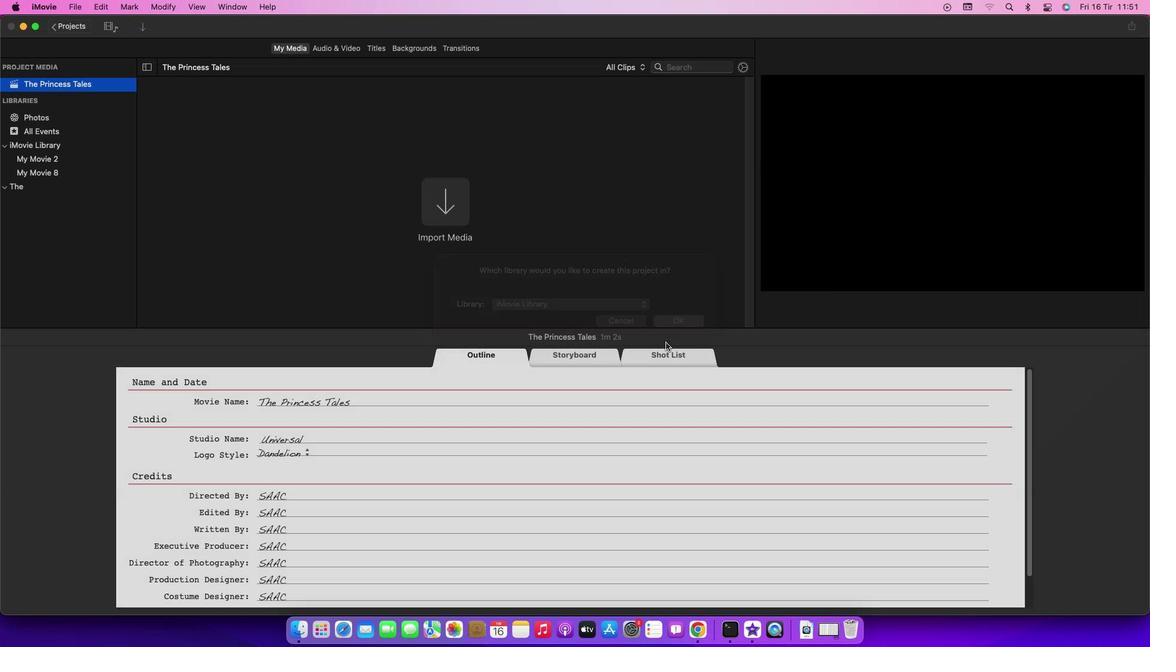 
Action: Mouse moved to (956, 316)
Screenshot: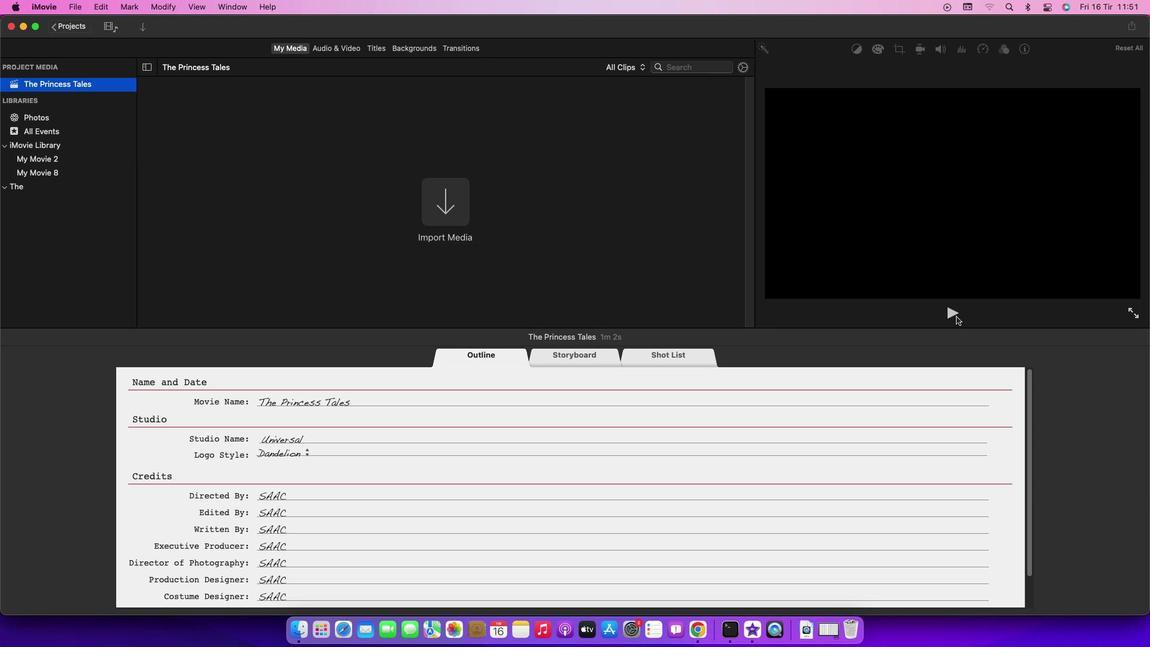 
Action: Mouse pressed left at (956, 316)
Screenshot: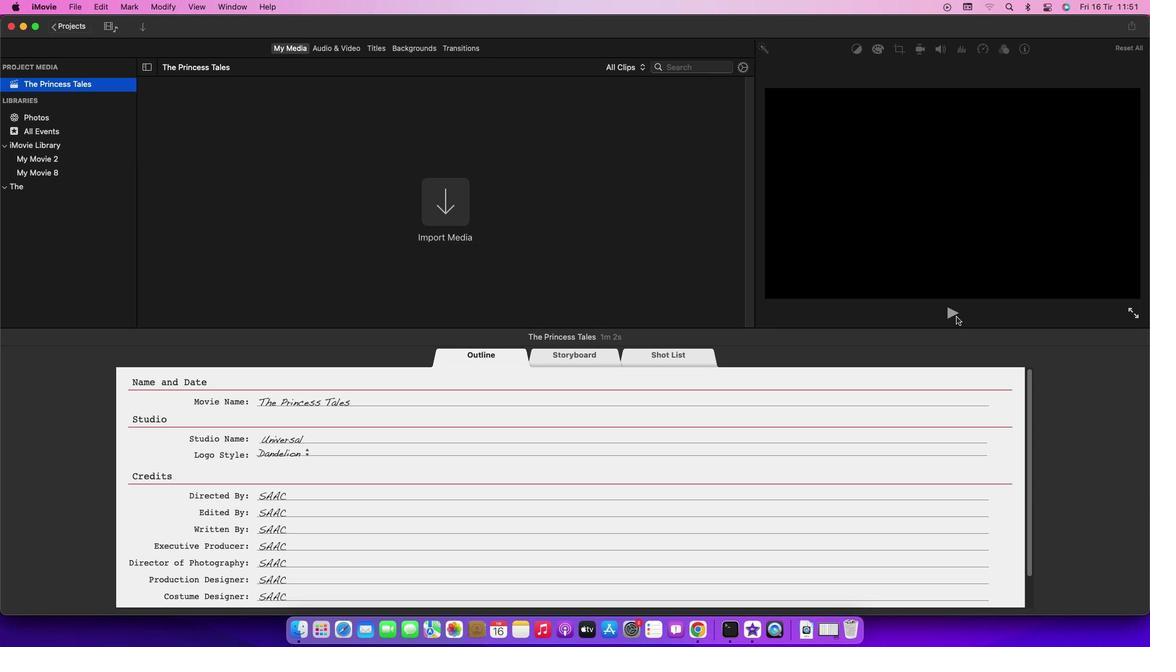 
Action: Mouse moved to (952, 311)
Screenshot: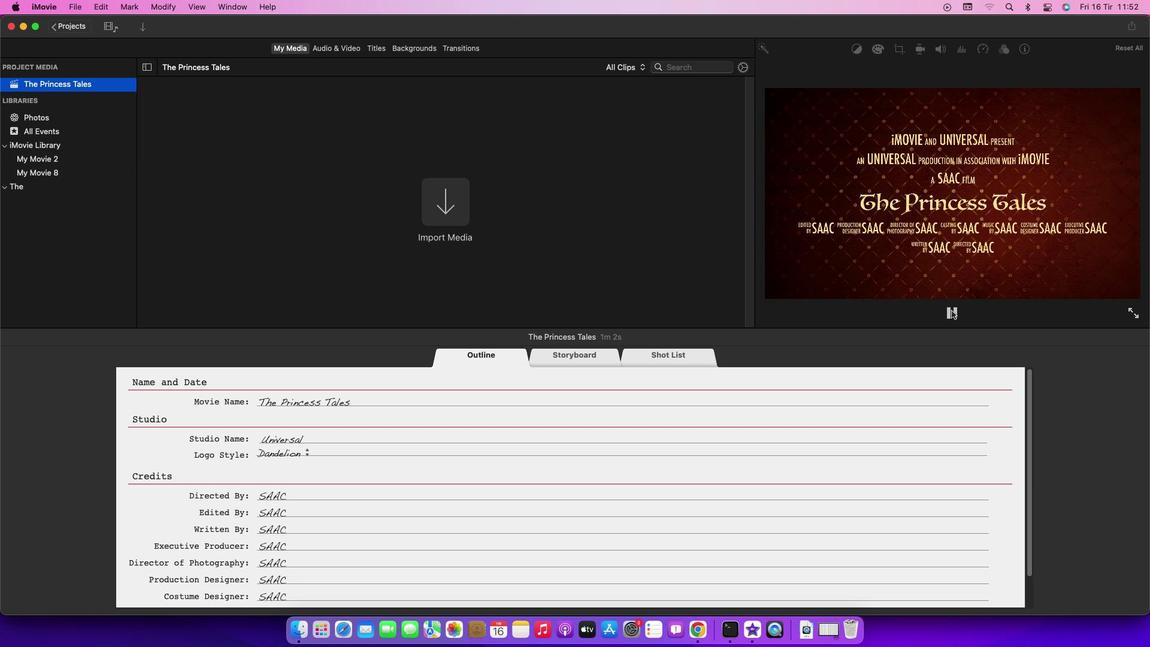 
Action: Mouse pressed left at (952, 311)
Screenshot: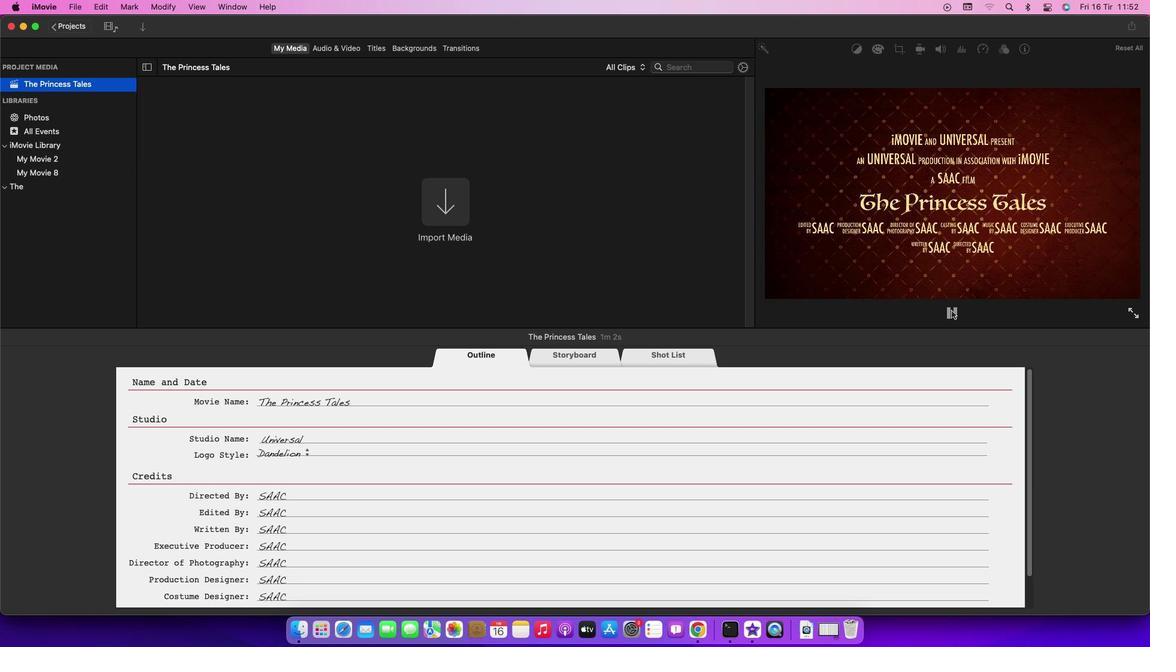 
